 Task: Create a board button that creates a report in variable "Present day slavery" with all cards using pattern "Present day Slavery" group by list.
Action: Mouse pressed left at (519, 317)
Screenshot: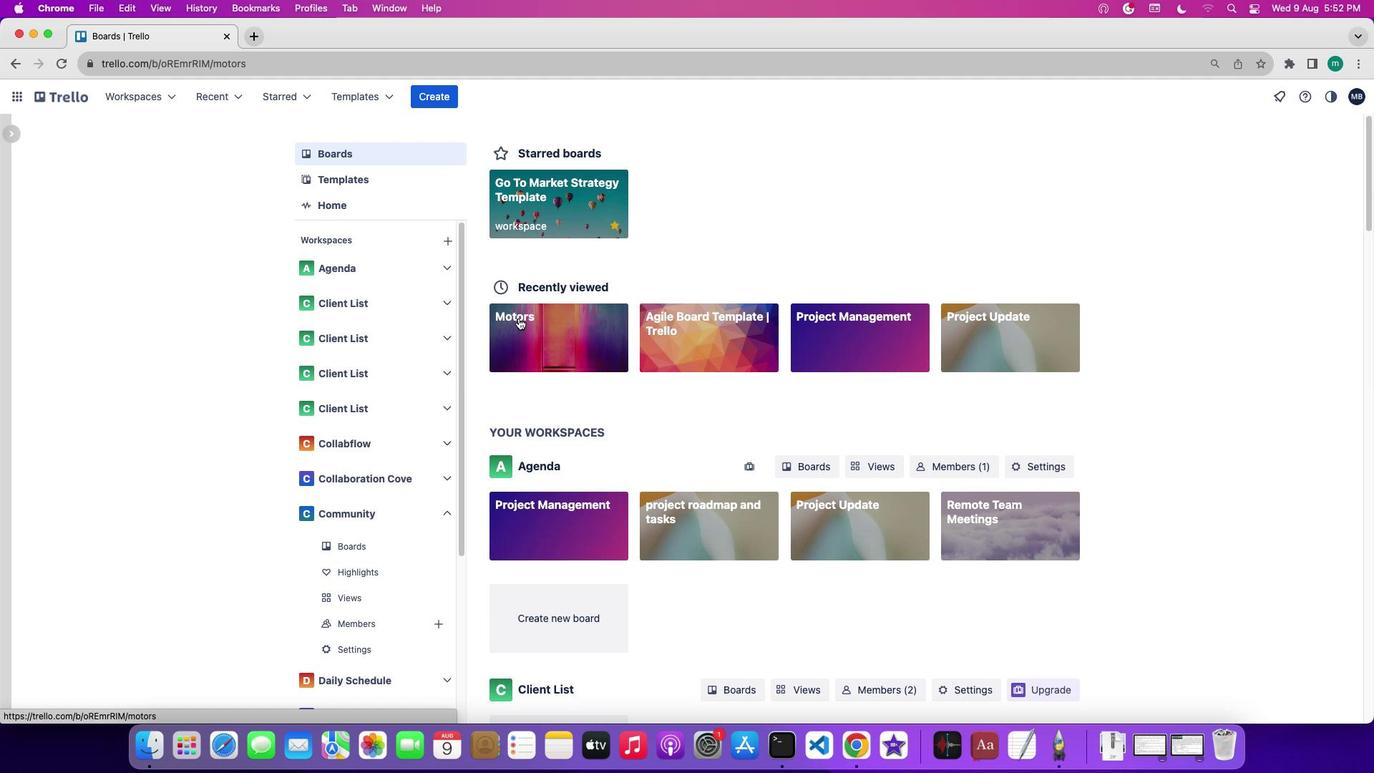 
Action: Mouse moved to (1259, 356)
Screenshot: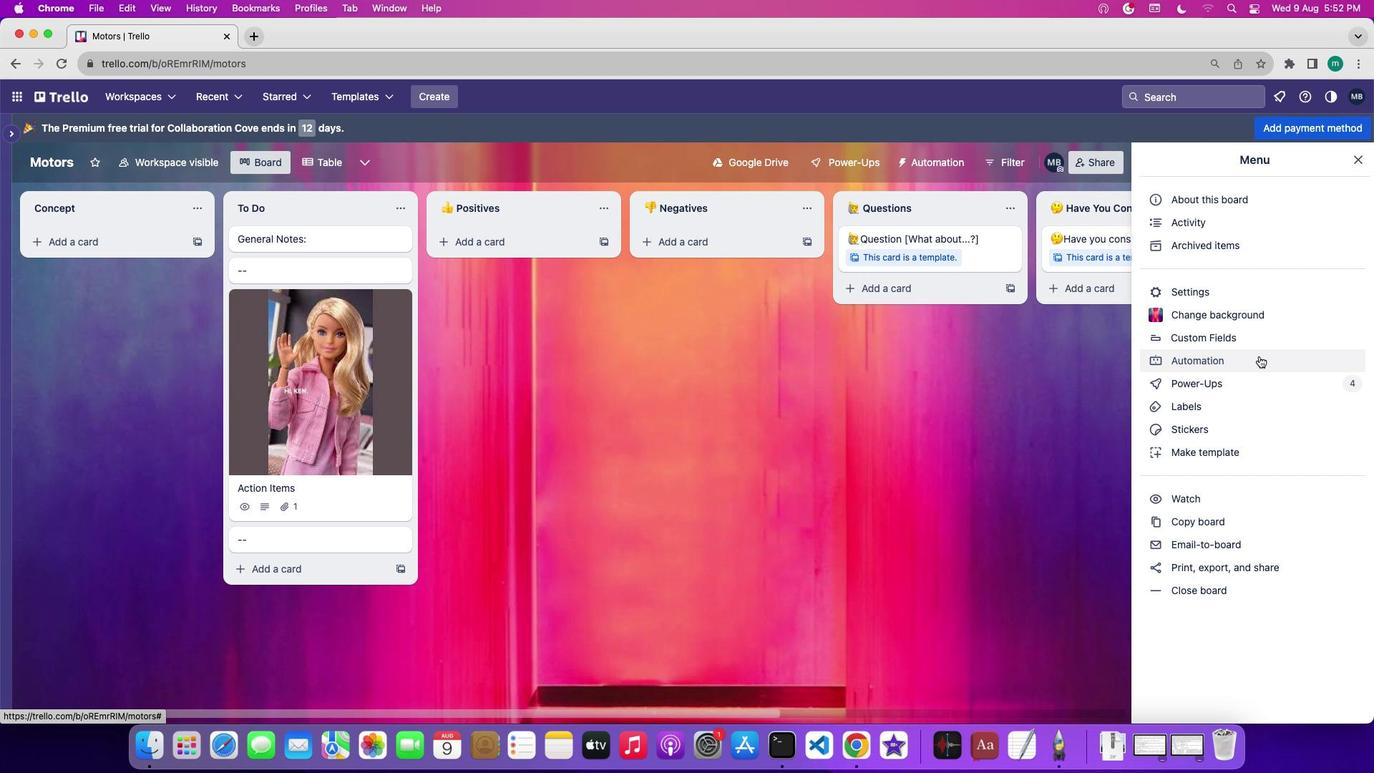 
Action: Mouse pressed left at (1259, 356)
Screenshot: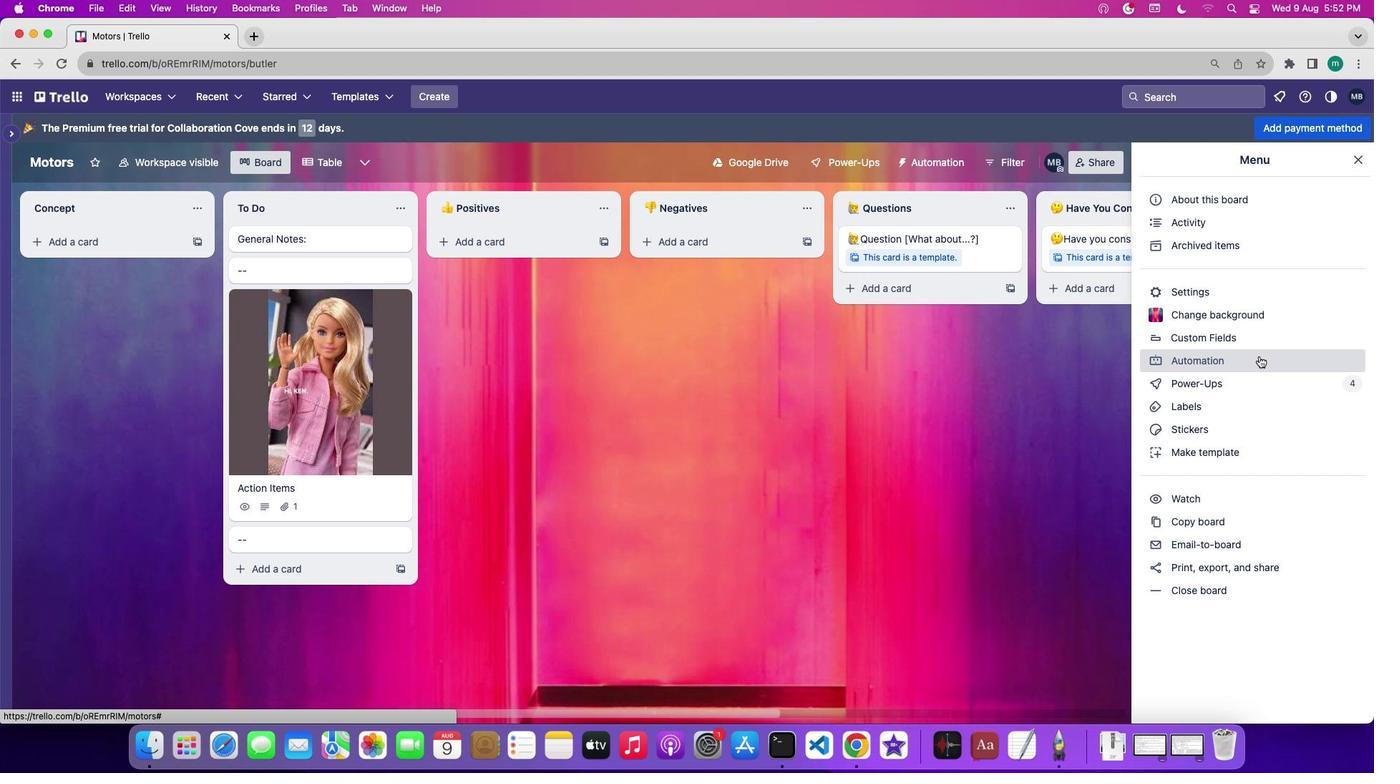 
Action: Mouse moved to (127, 425)
Screenshot: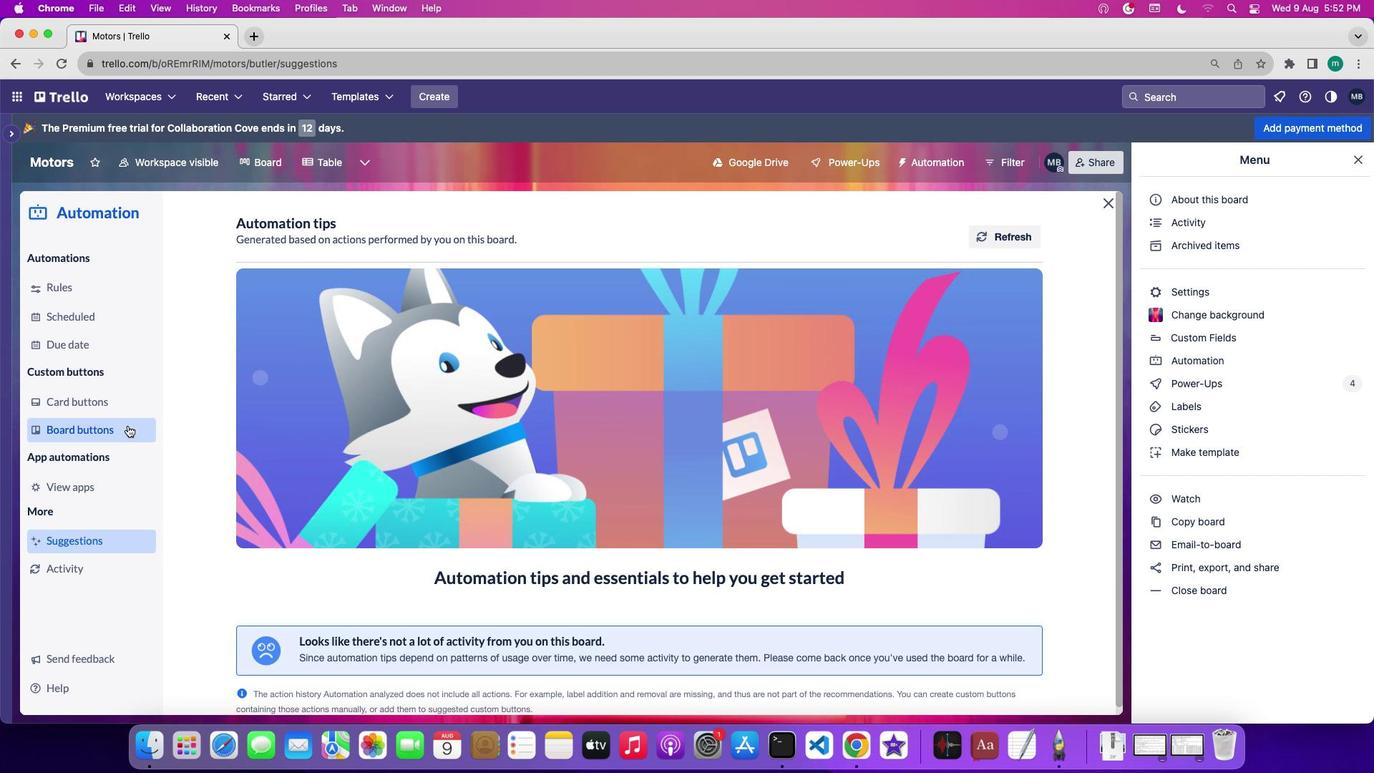 
Action: Mouse pressed left at (127, 425)
Screenshot: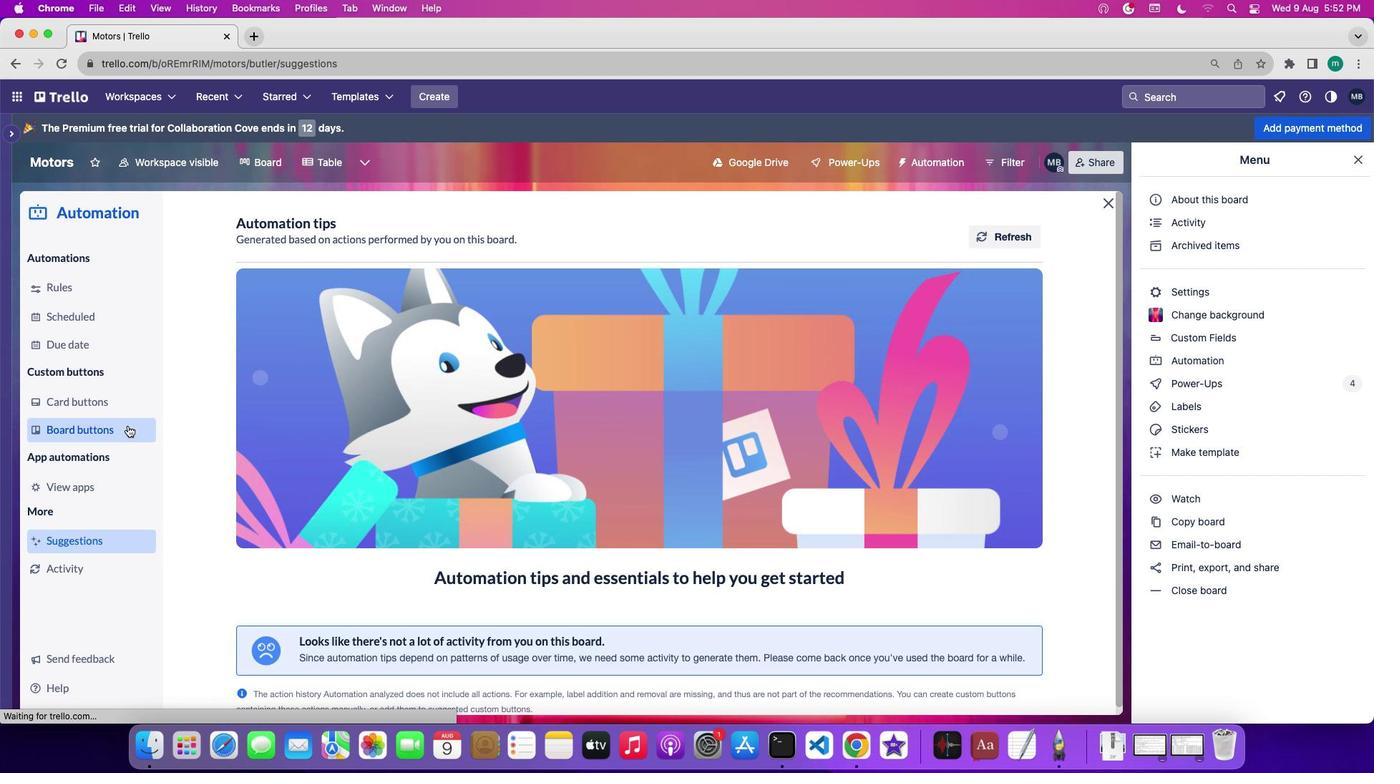
Action: Mouse moved to (317, 526)
Screenshot: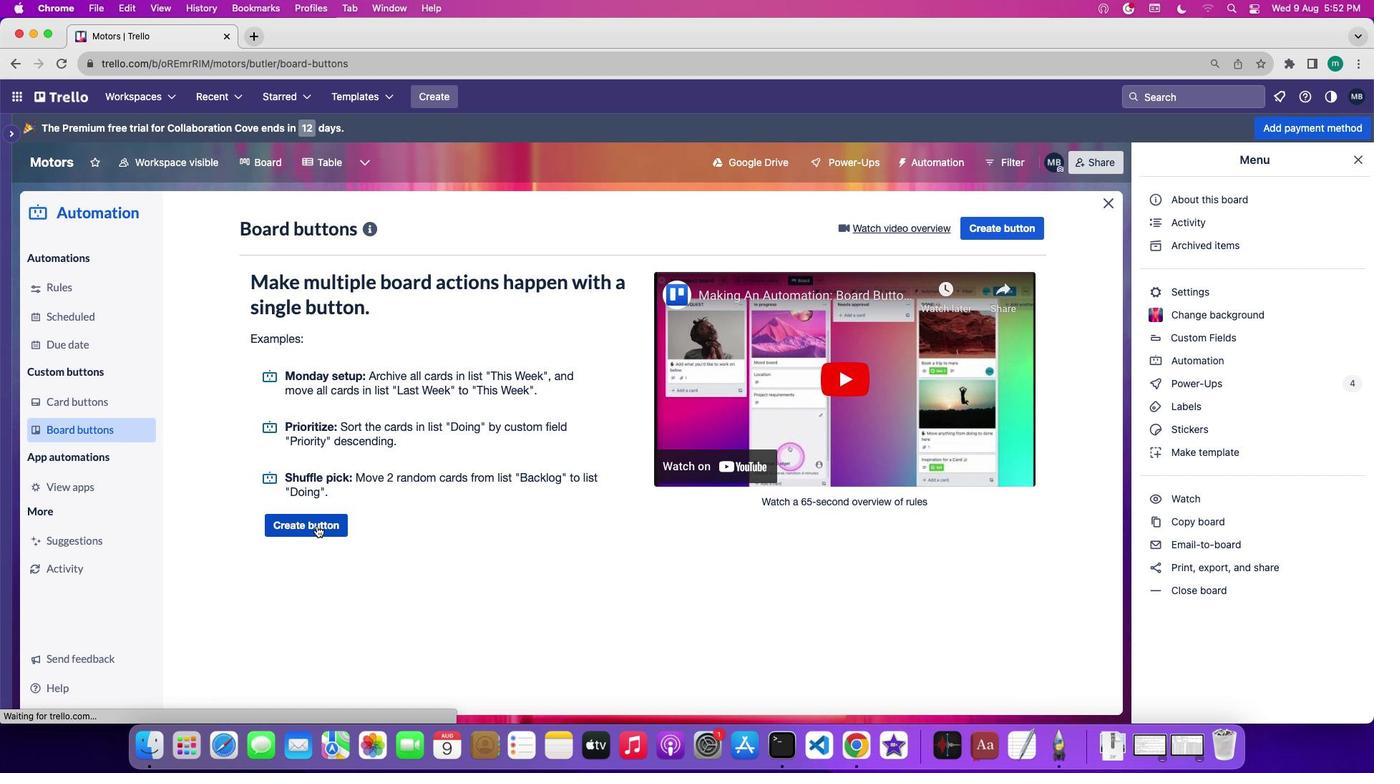 
Action: Mouse pressed left at (317, 526)
Screenshot: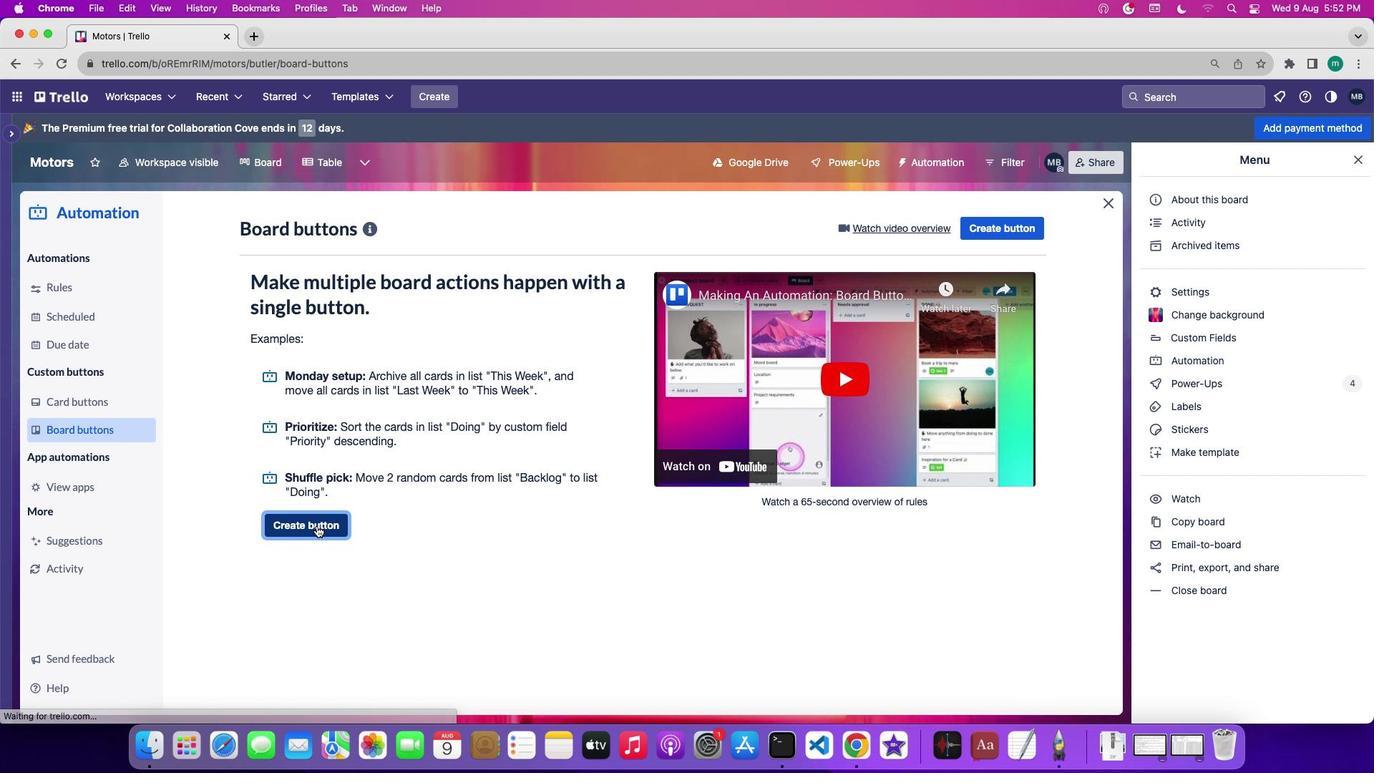 
Action: Mouse moved to (704, 416)
Screenshot: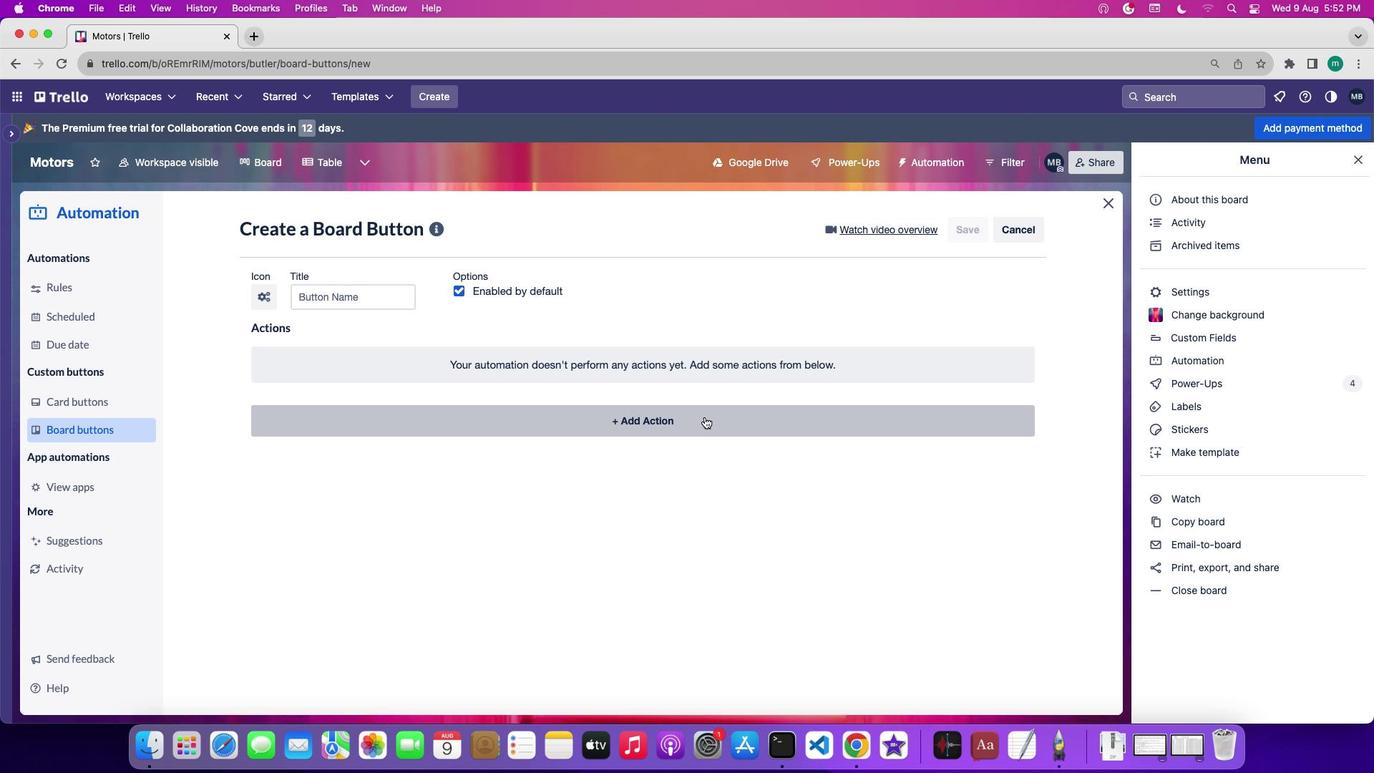 
Action: Mouse pressed left at (704, 416)
Screenshot: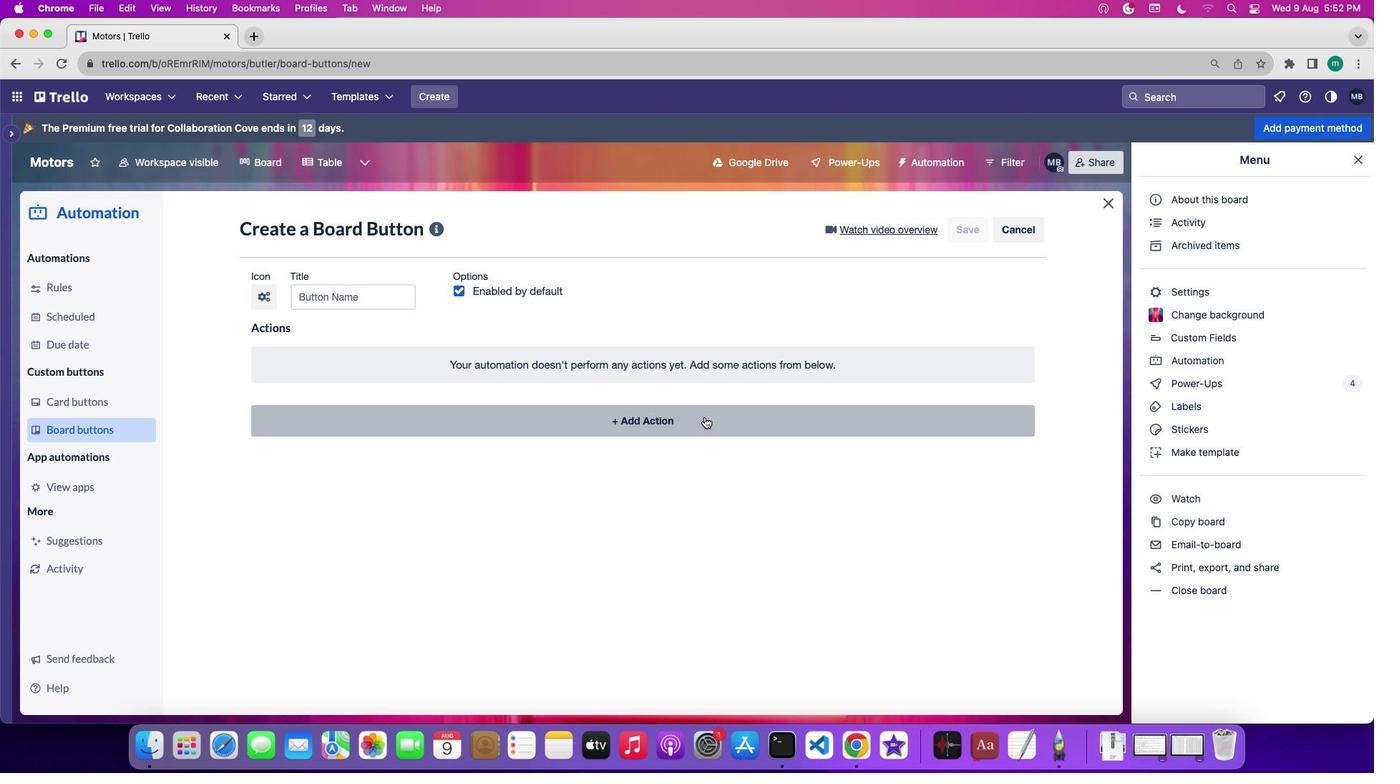 
Action: Mouse moved to (476, 461)
Screenshot: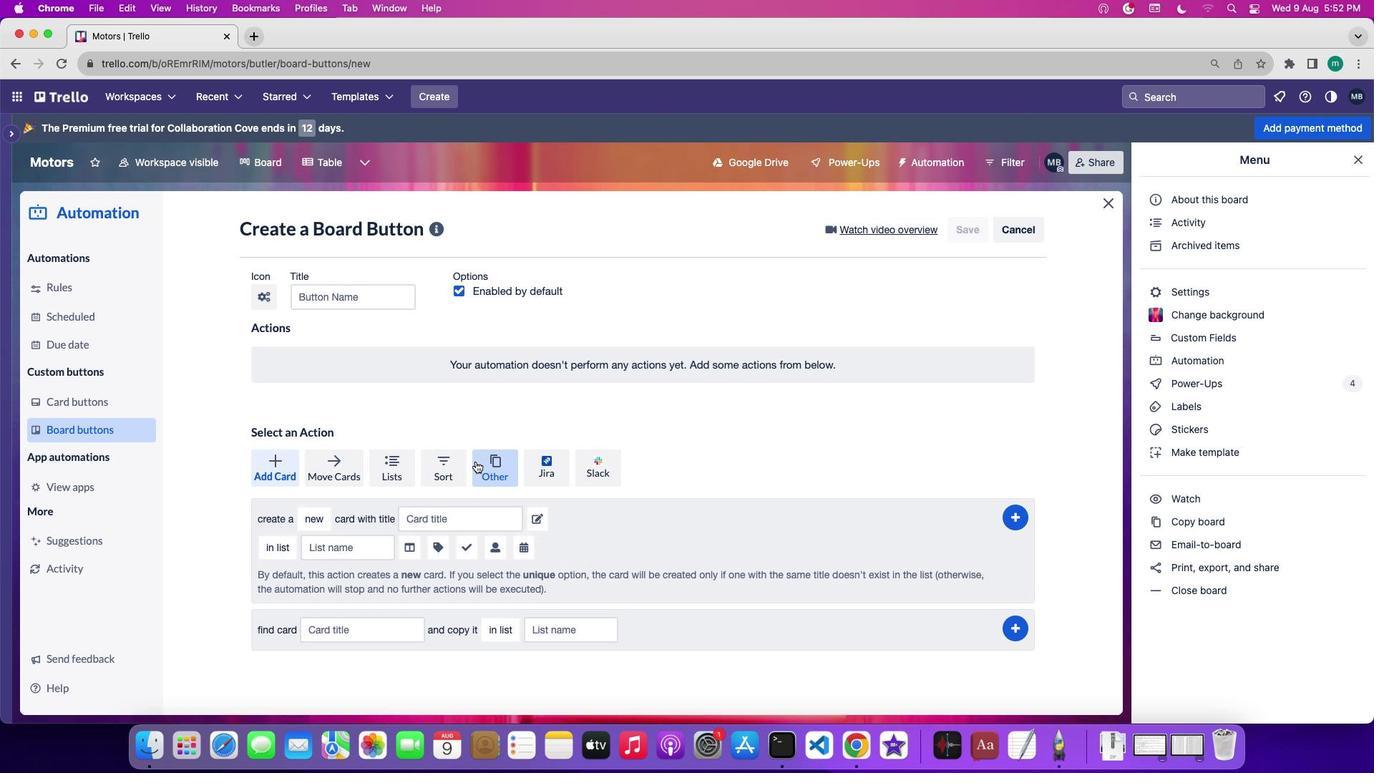 
Action: Mouse pressed left at (476, 461)
Screenshot: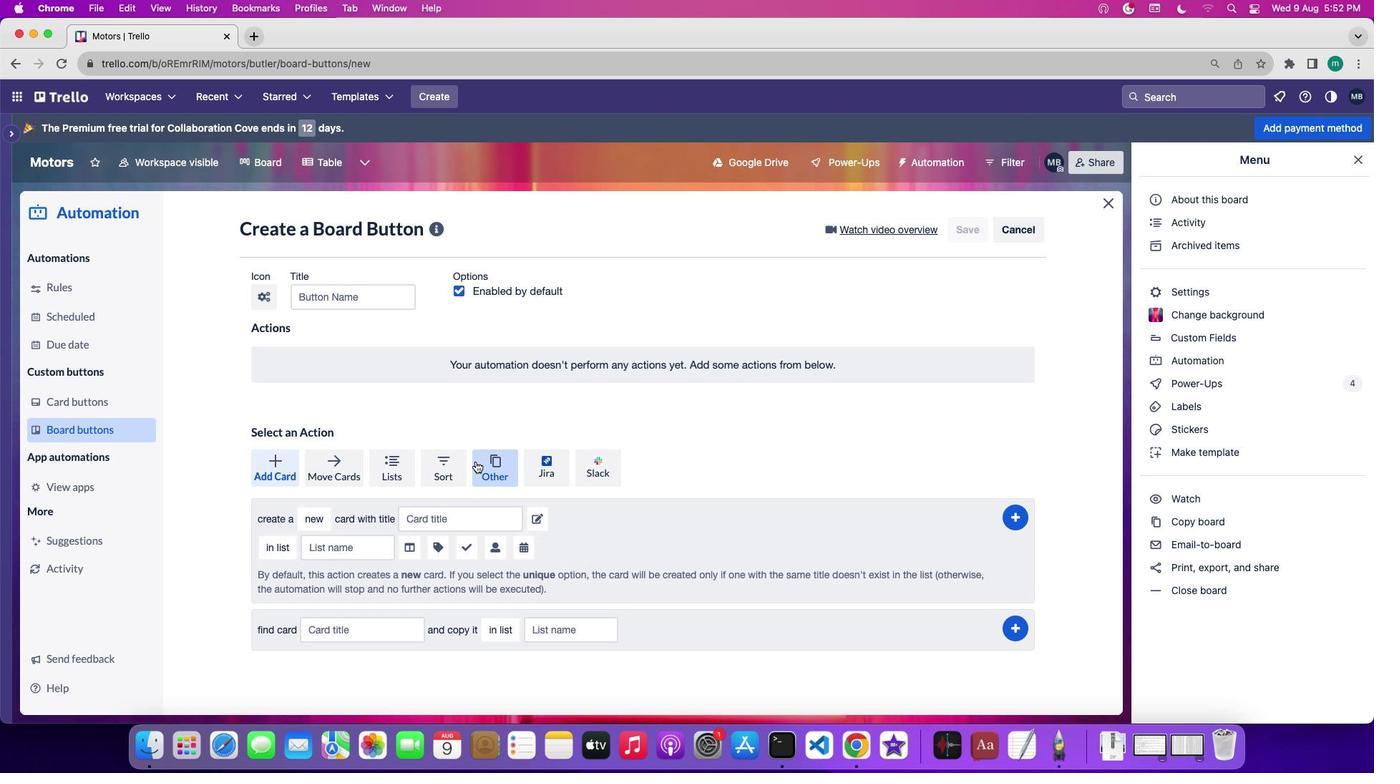 
Action: Mouse moved to (531, 477)
Screenshot: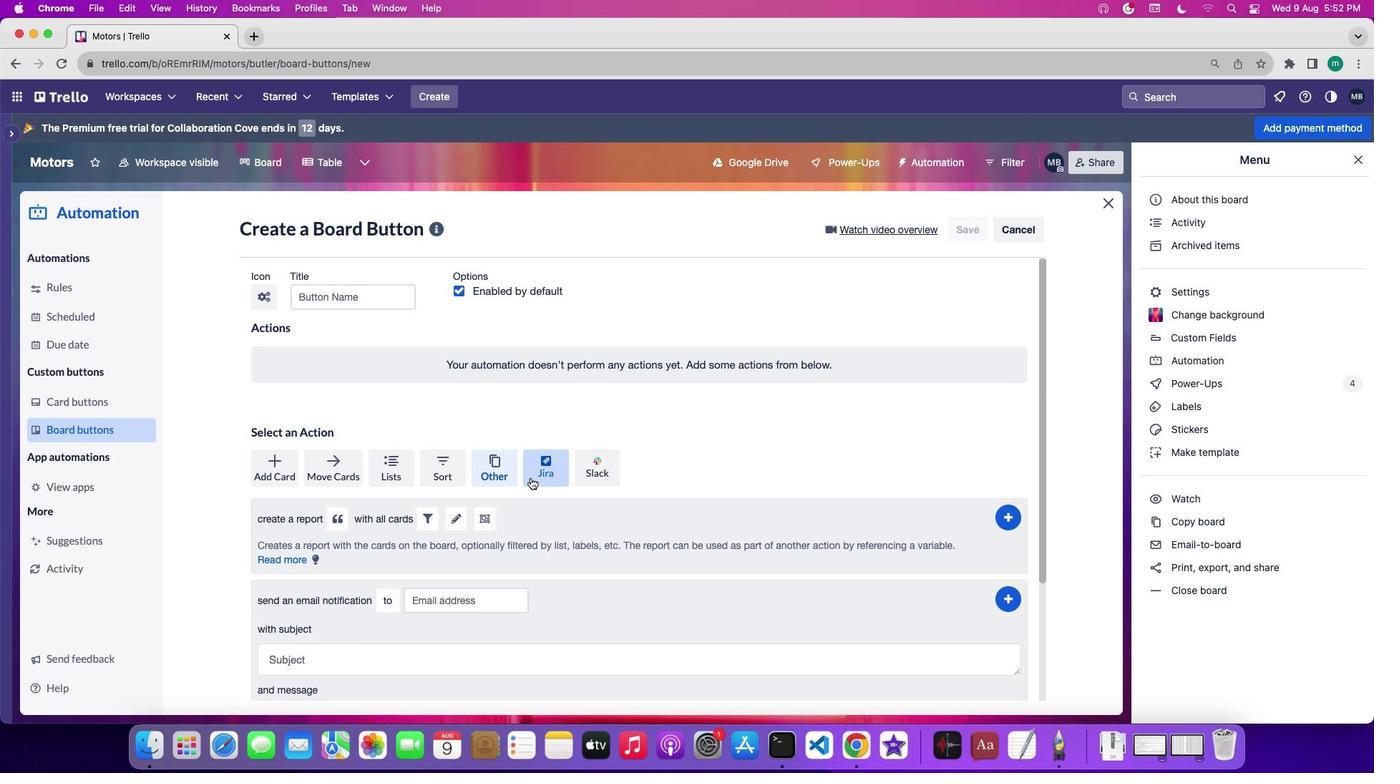 
Action: Mouse scrolled (531, 477) with delta (0, 0)
Screenshot: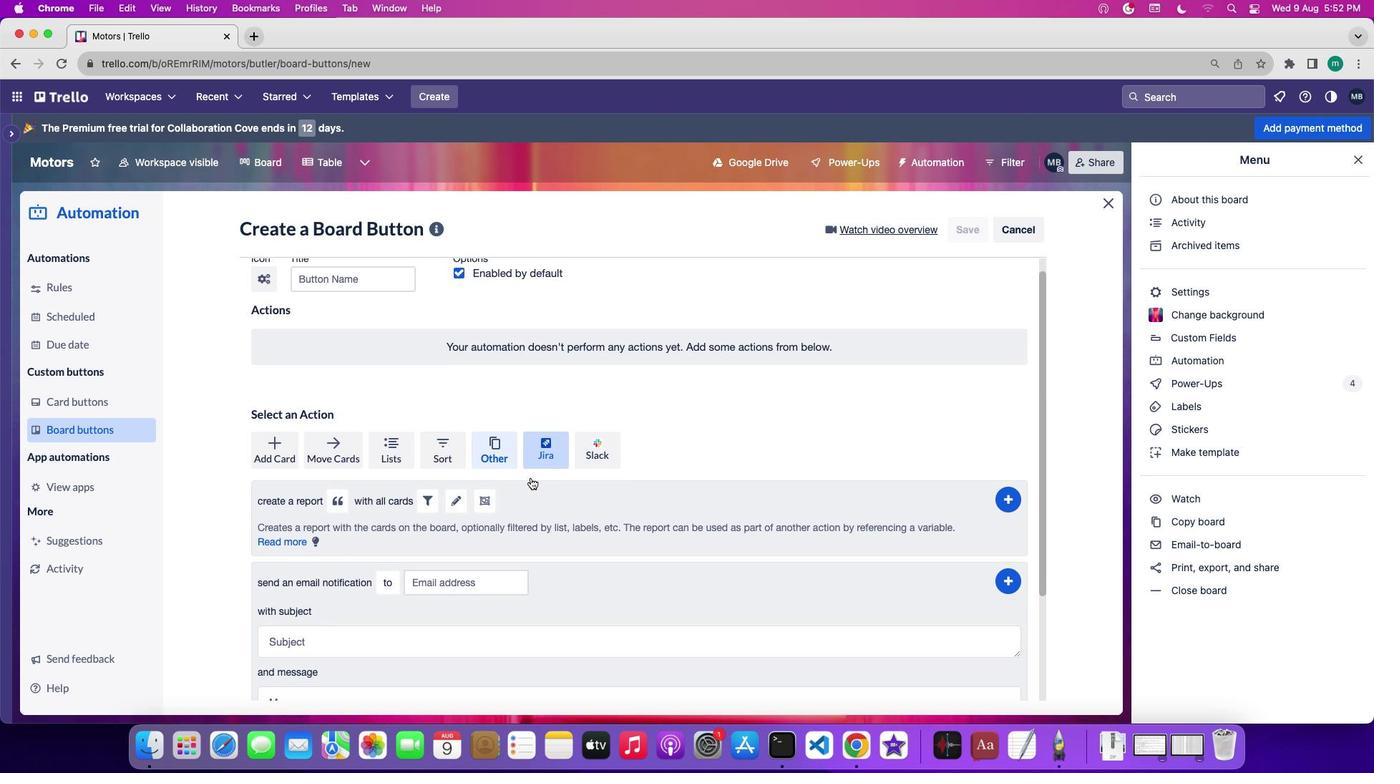 
Action: Mouse scrolled (531, 477) with delta (0, 0)
Screenshot: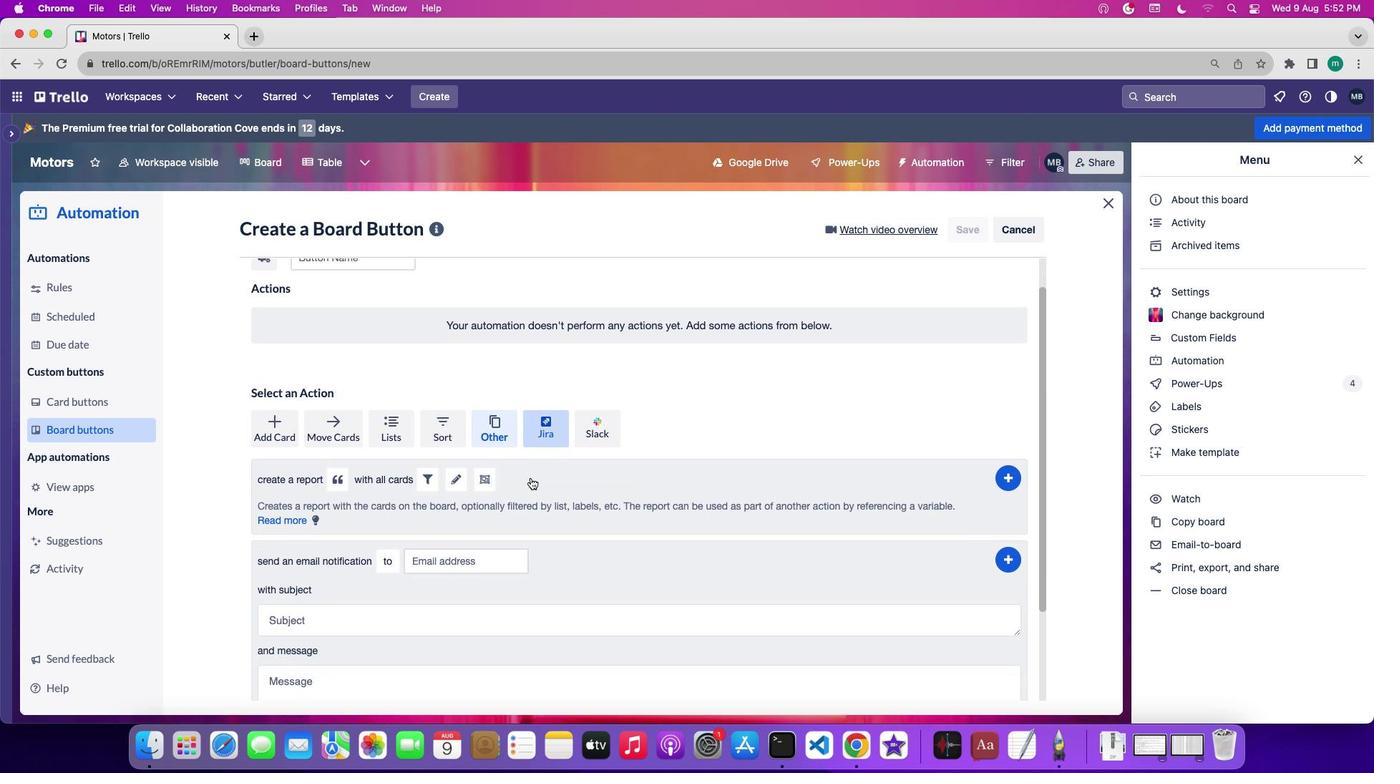 
Action: Mouse scrolled (531, 477) with delta (0, -1)
Screenshot: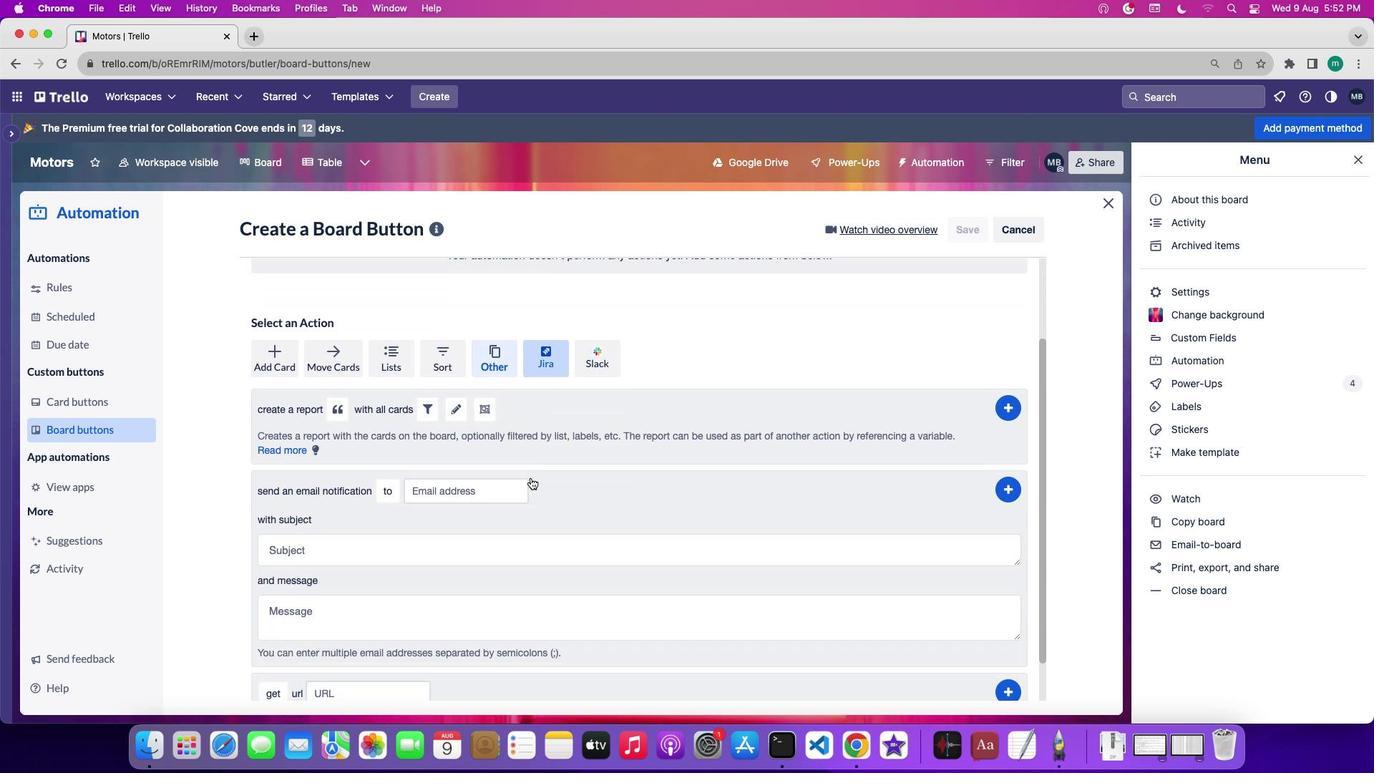 
Action: Mouse scrolled (531, 477) with delta (0, -2)
Screenshot: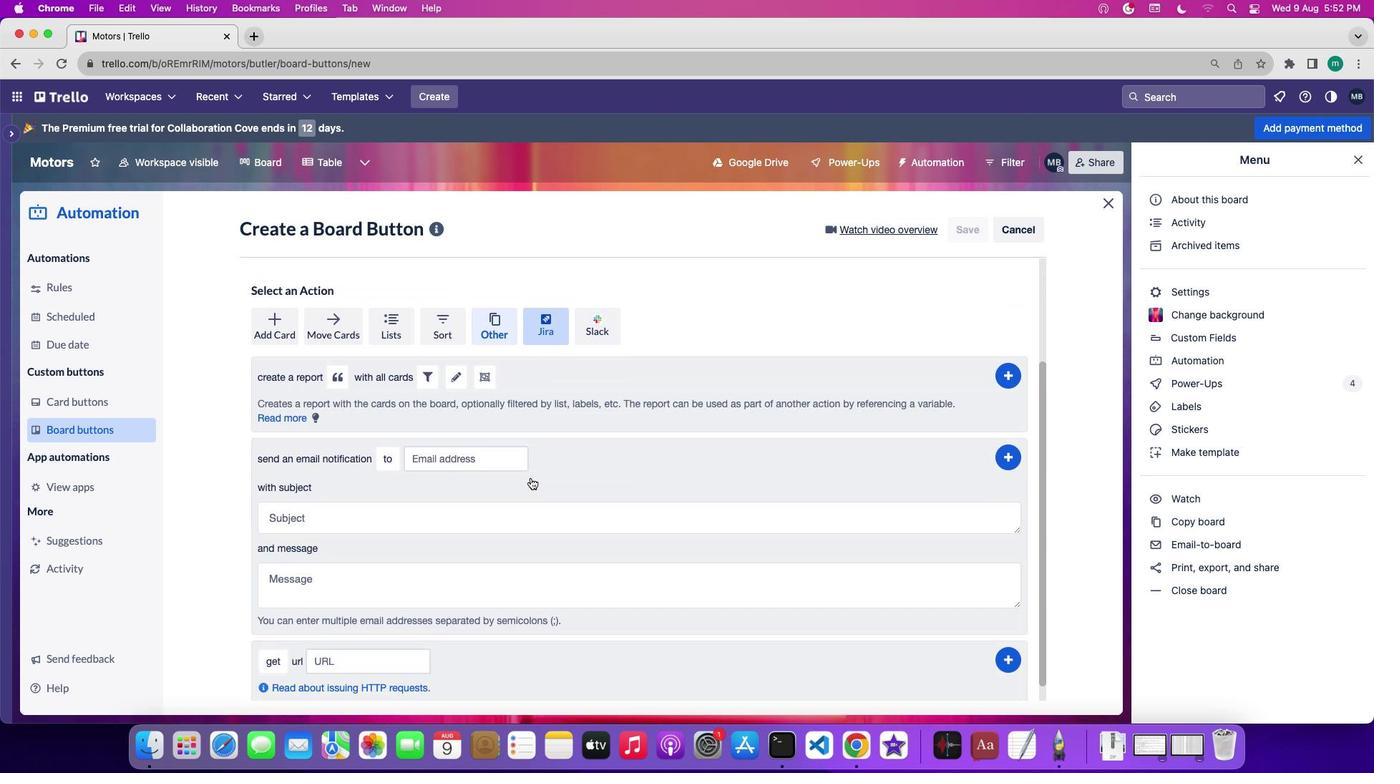 
Action: Mouse moved to (344, 367)
Screenshot: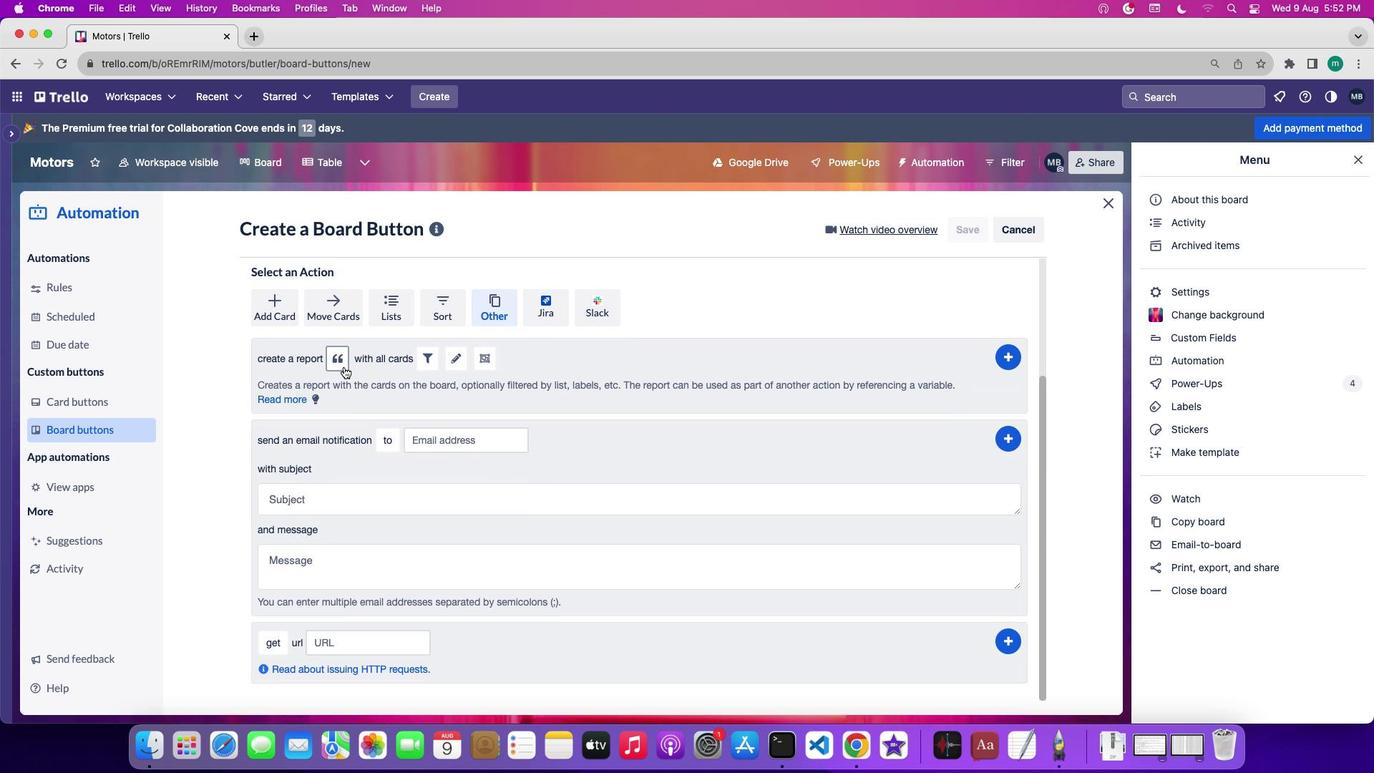 
Action: Mouse pressed left at (344, 367)
Screenshot: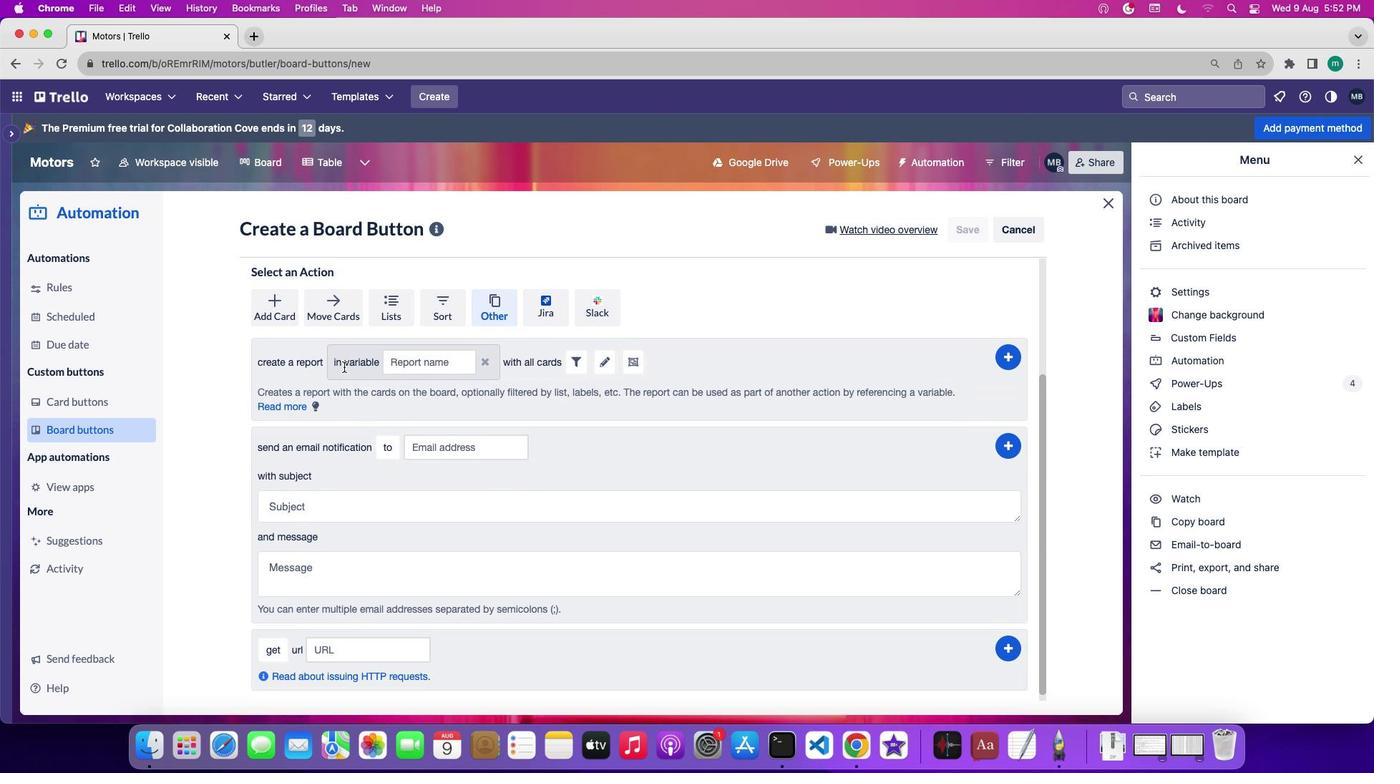 
Action: Mouse moved to (443, 365)
Screenshot: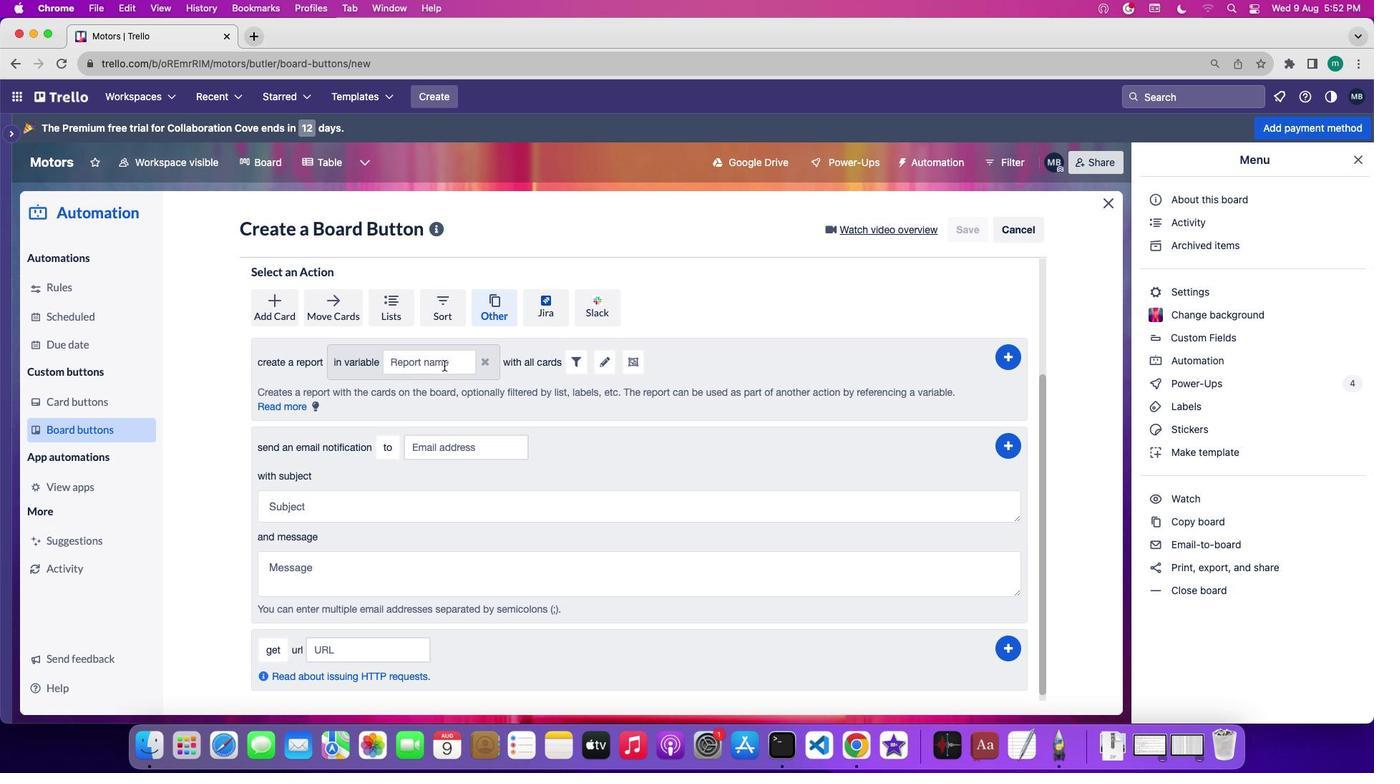 
Action: Mouse pressed left at (443, 365)
Screenshot: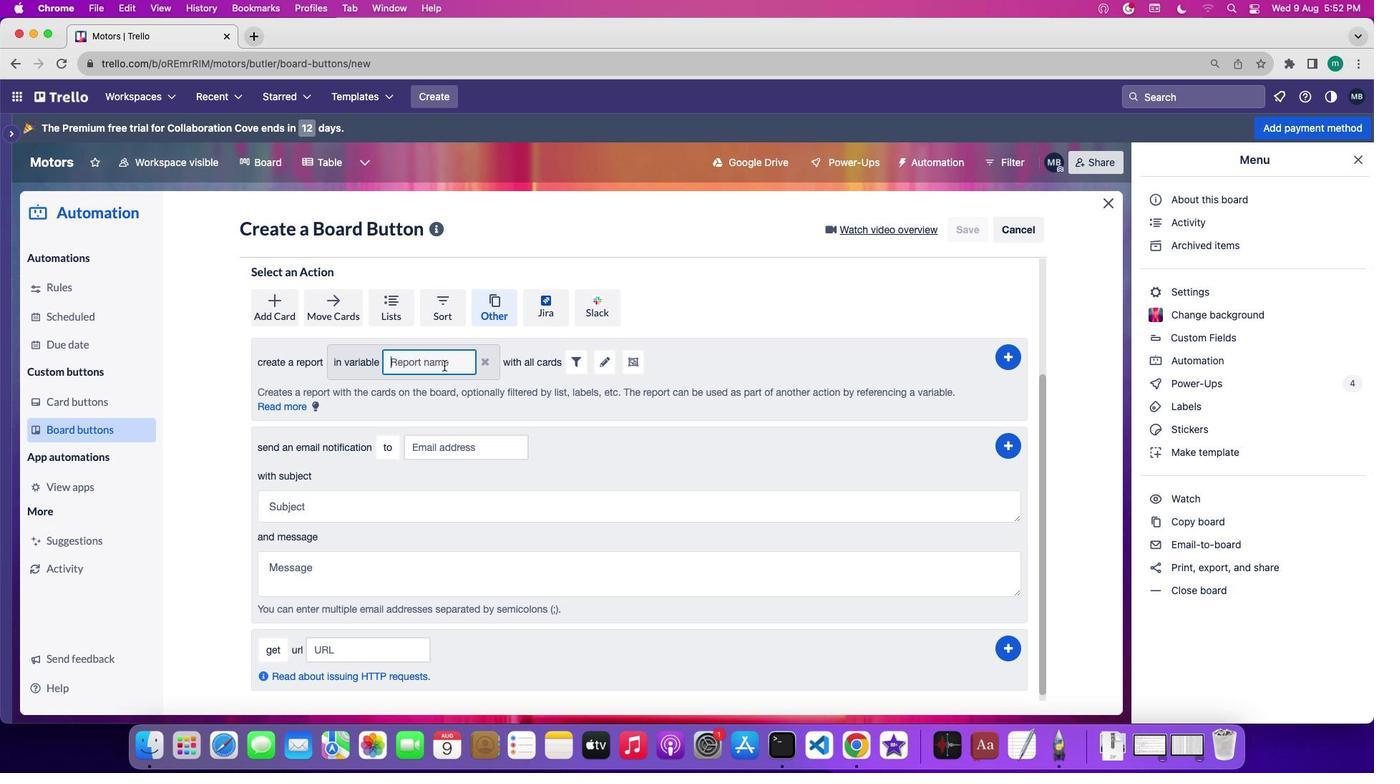 
Action: Key pressed Key.shift'P''r''e''s''e''n''t'Key.space'd''a''y'Key.space's''l''a''v''e''r''y'
Screenshot: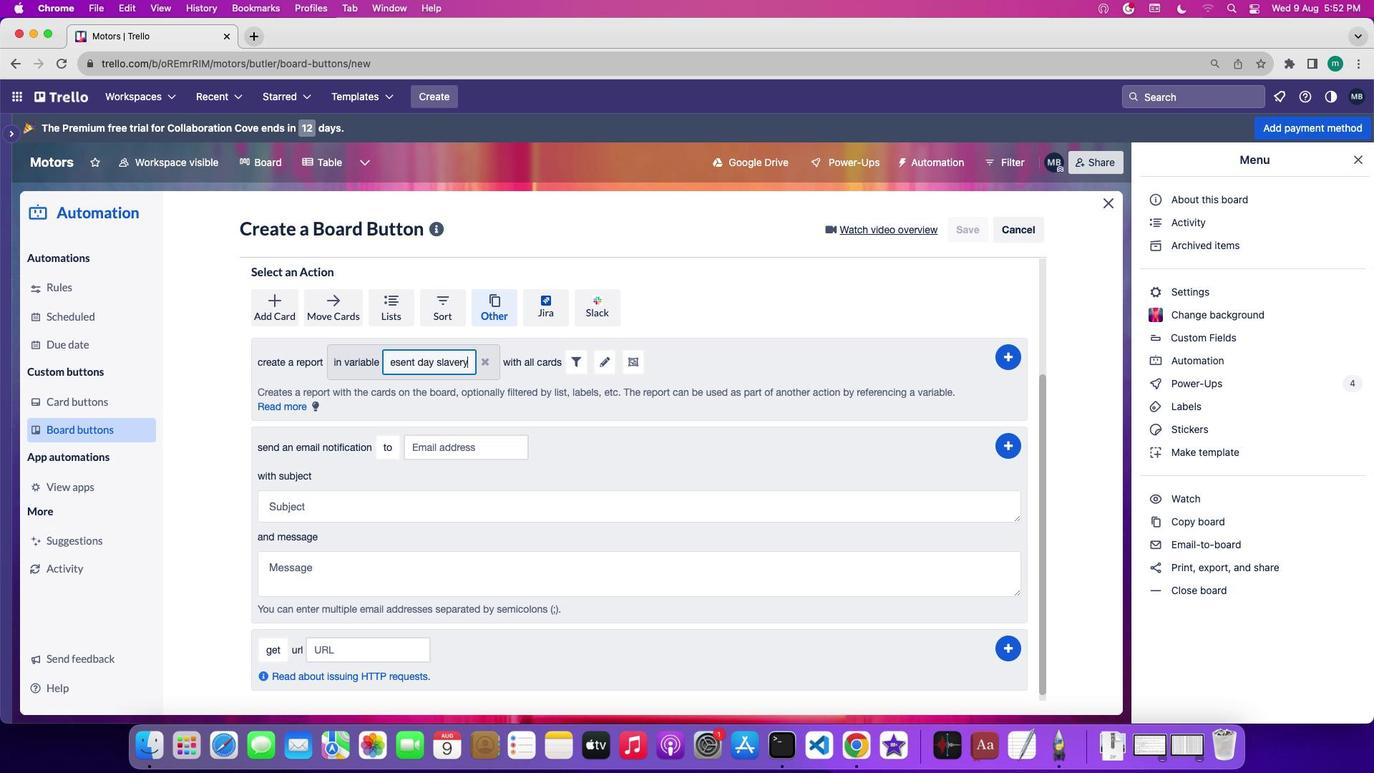 
Action: Mouse moved to (610, 358)
Screenshot: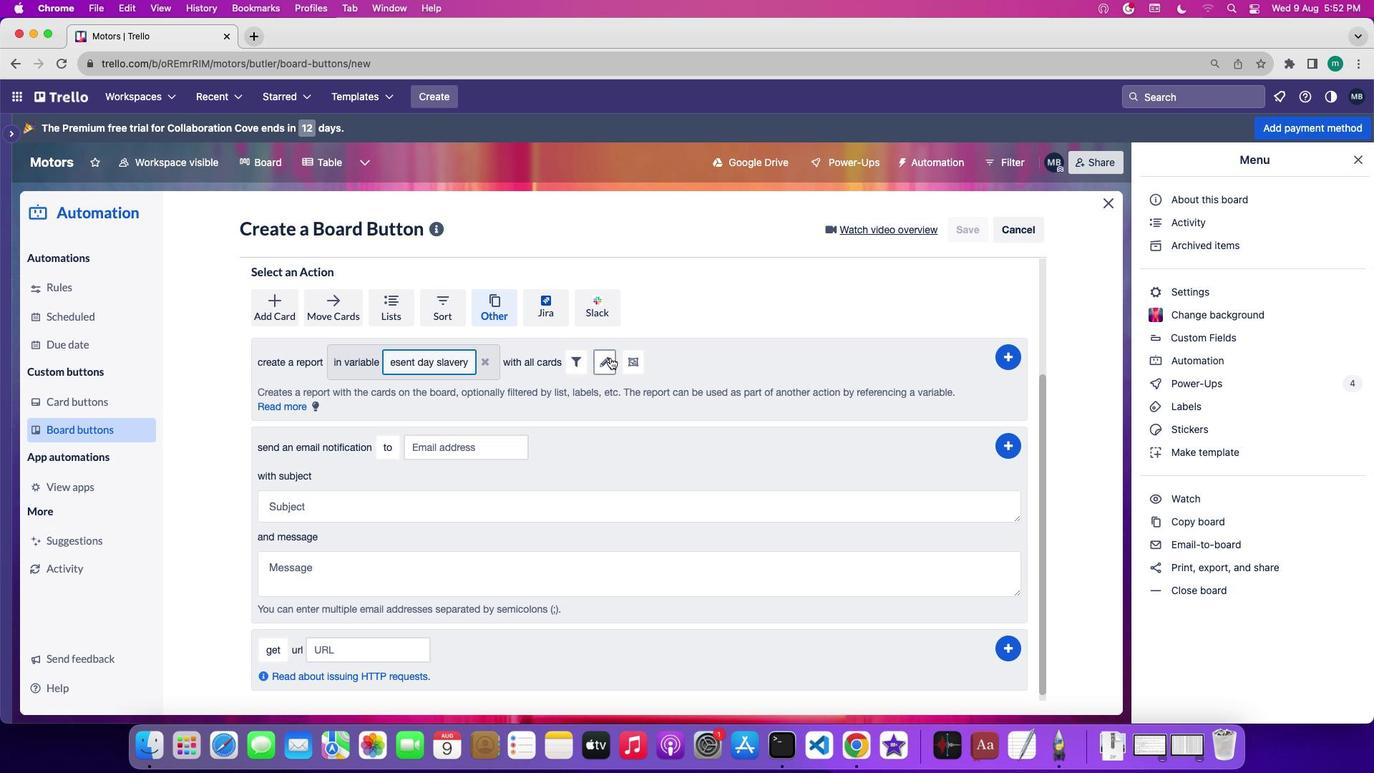 
Action: Mouse pressed left at (610, 358)
Screenshot: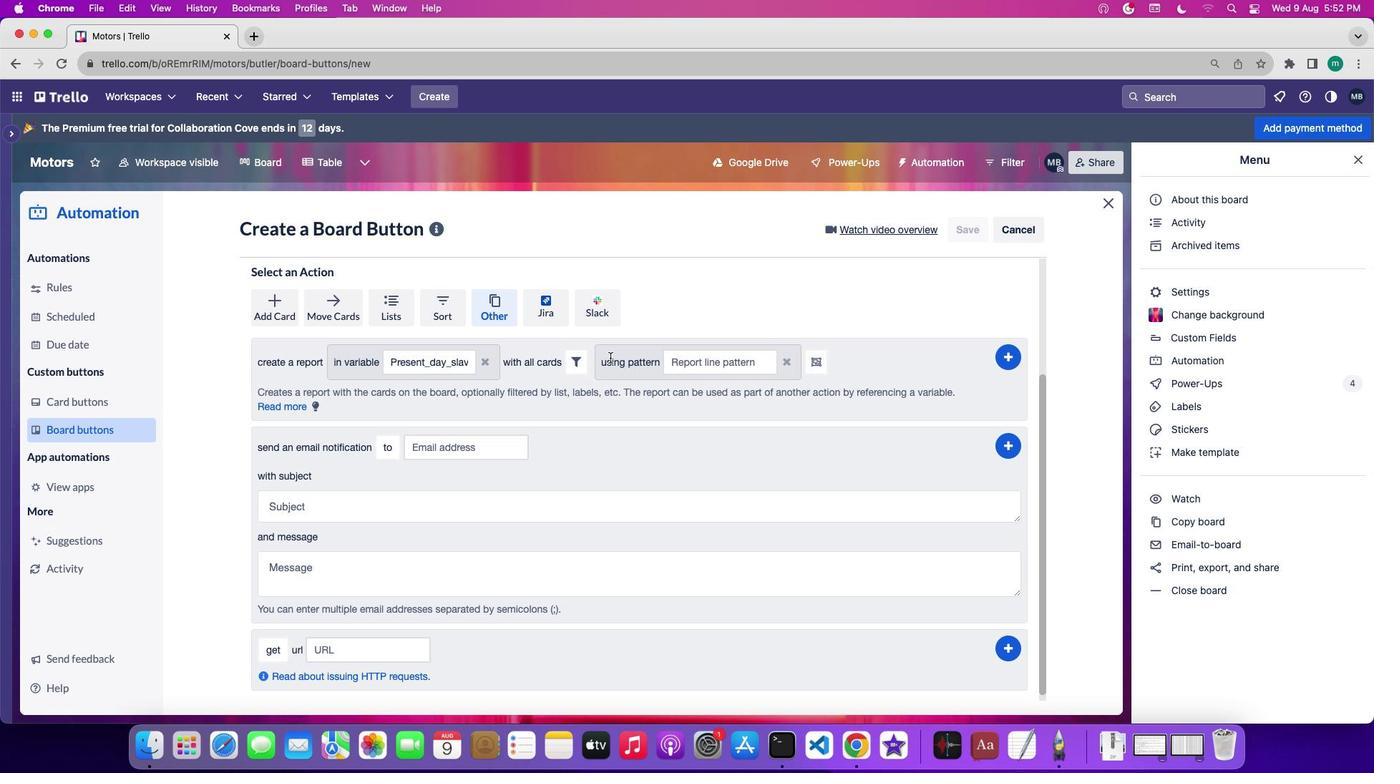 
Action: Mouse moved to (711, 363)
Screenshot: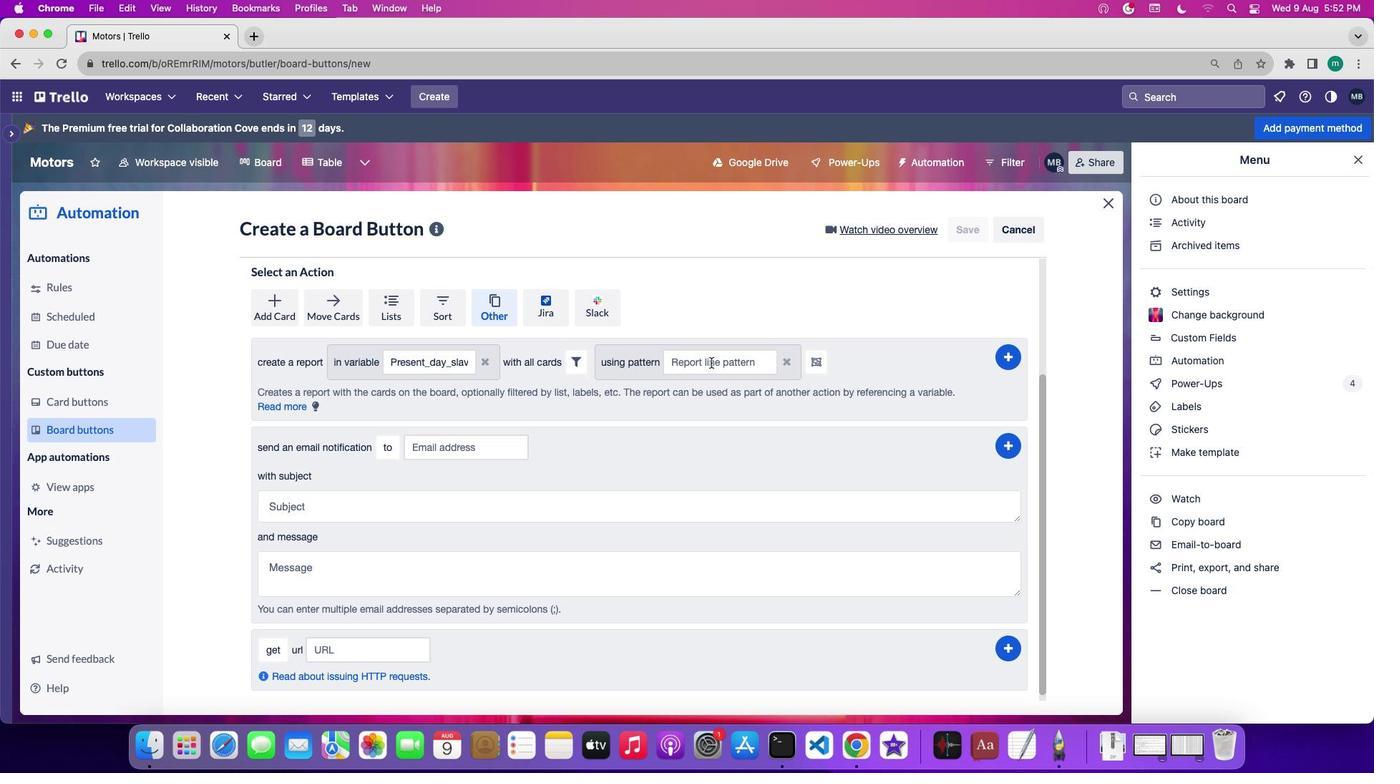 
Action: Mouse pressed left at (711, 363)
Screenshot: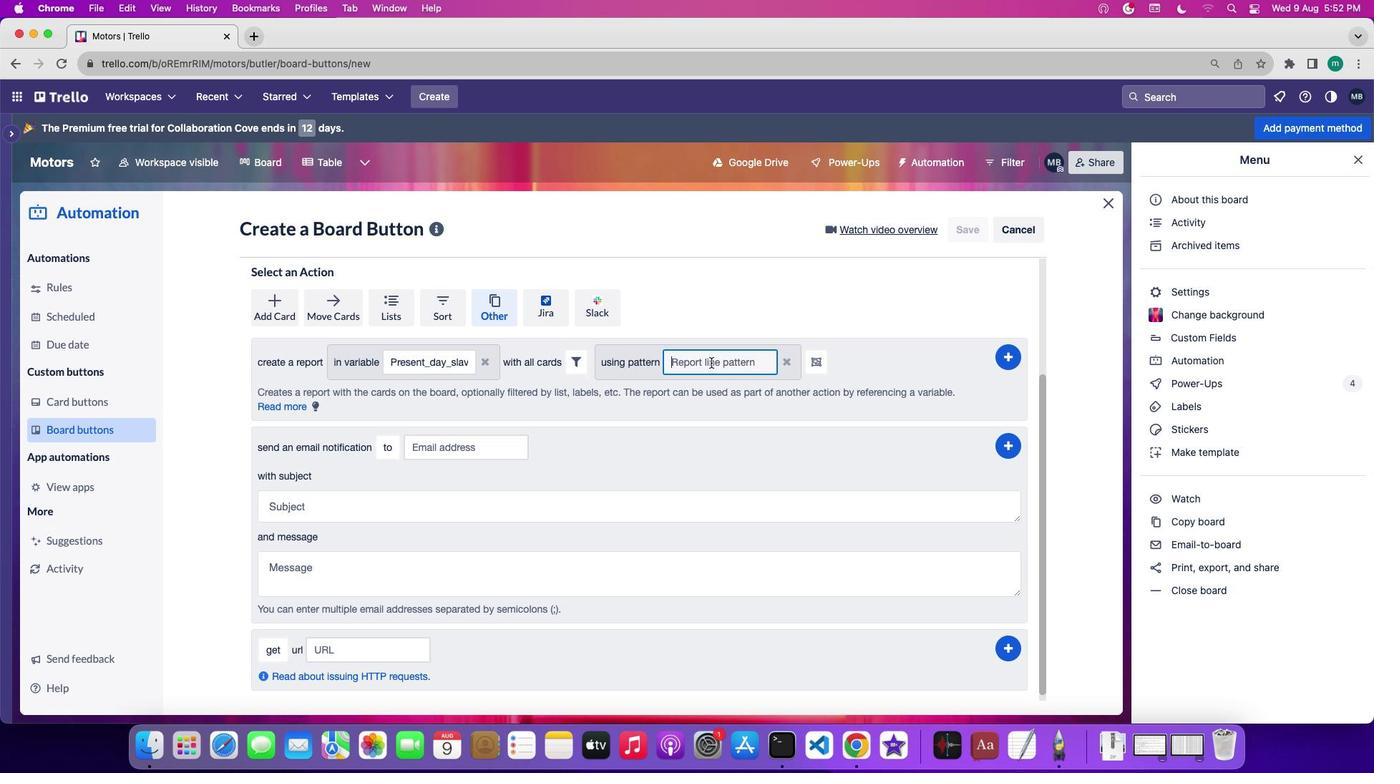 
Action: Key pressed Key.shift'P''r''e''s''e''n''t'Key.space'd''a''y'Key.spaceKey.shift'S''l''a''v''e''r''y'
Screenshot: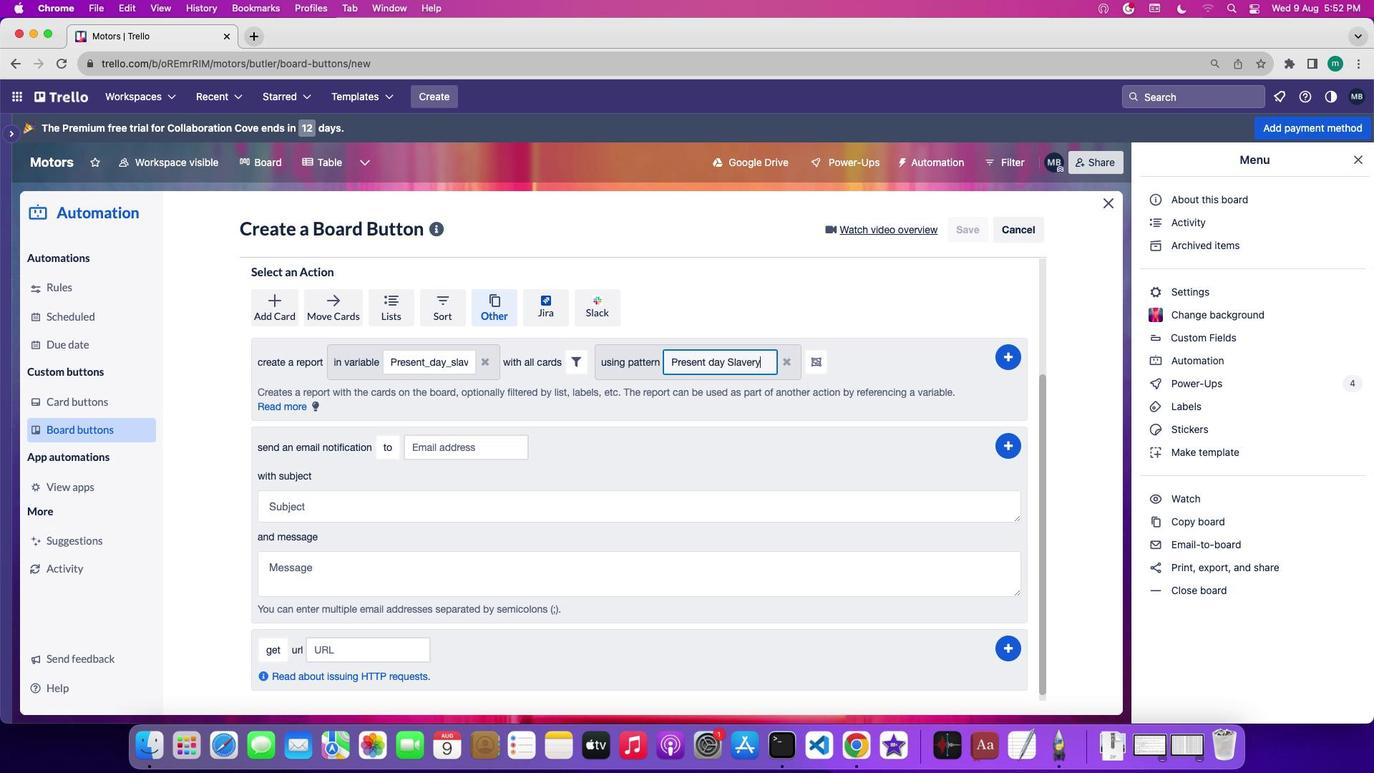 
Action: Mouse moved to (809, 363)
Screenshot: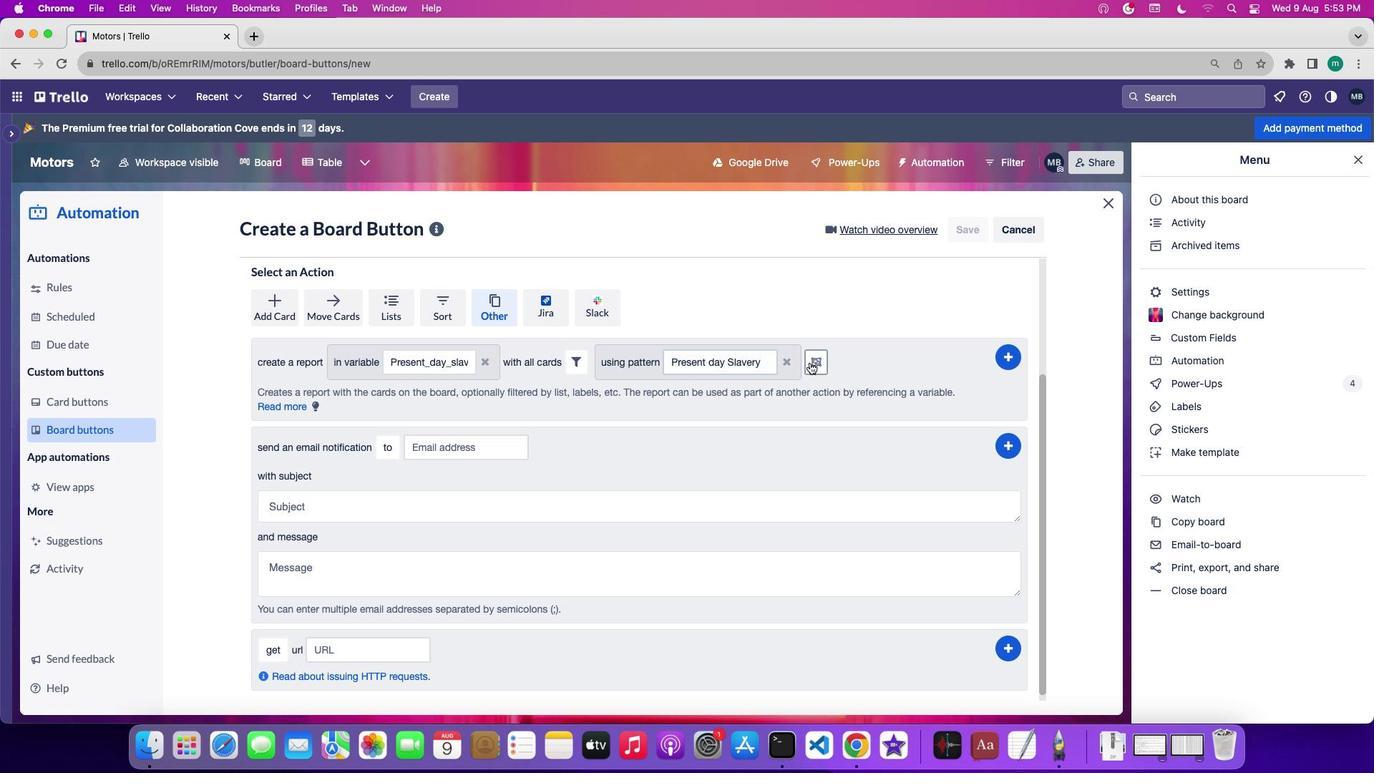 
Action: Mouse pressed left at (809, 363)
Screenshot: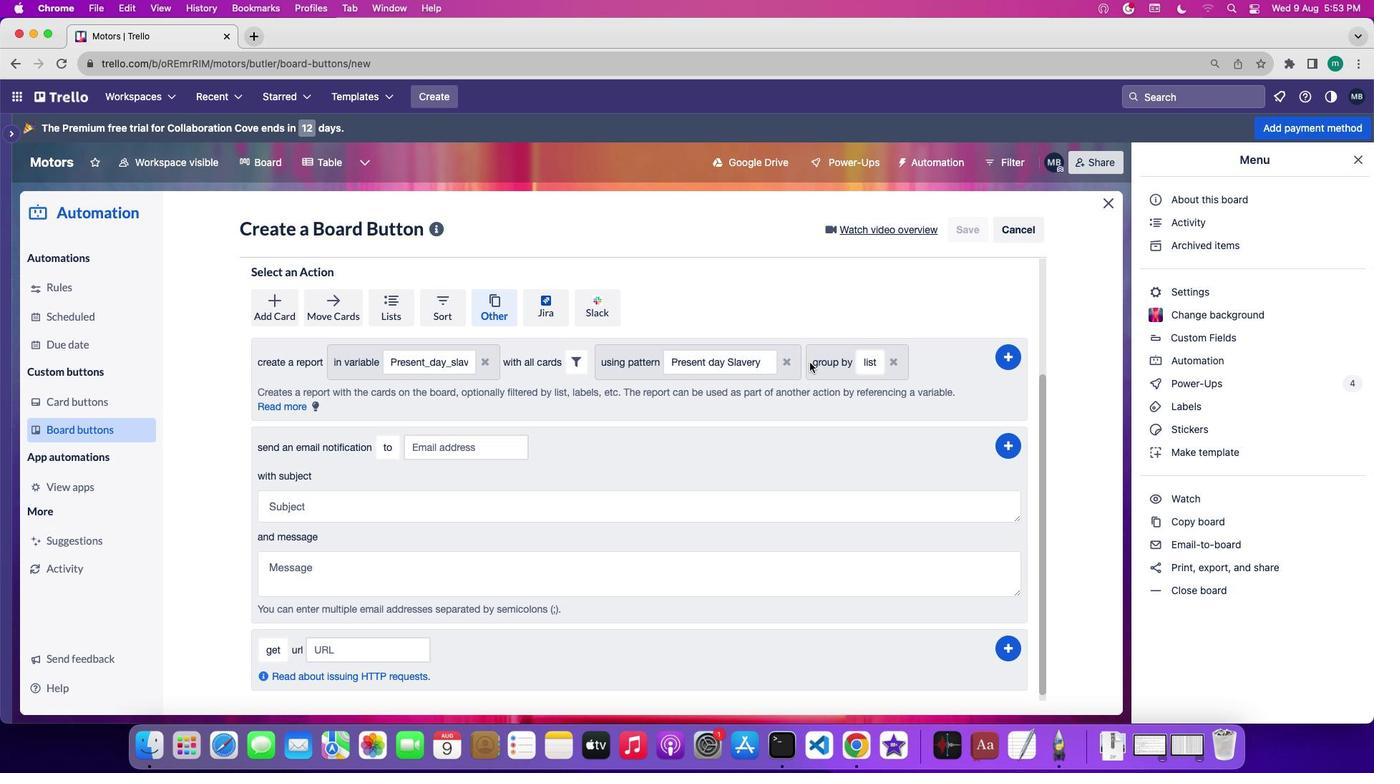 
Action: Mouse moved to (876, 388)
Screenshot: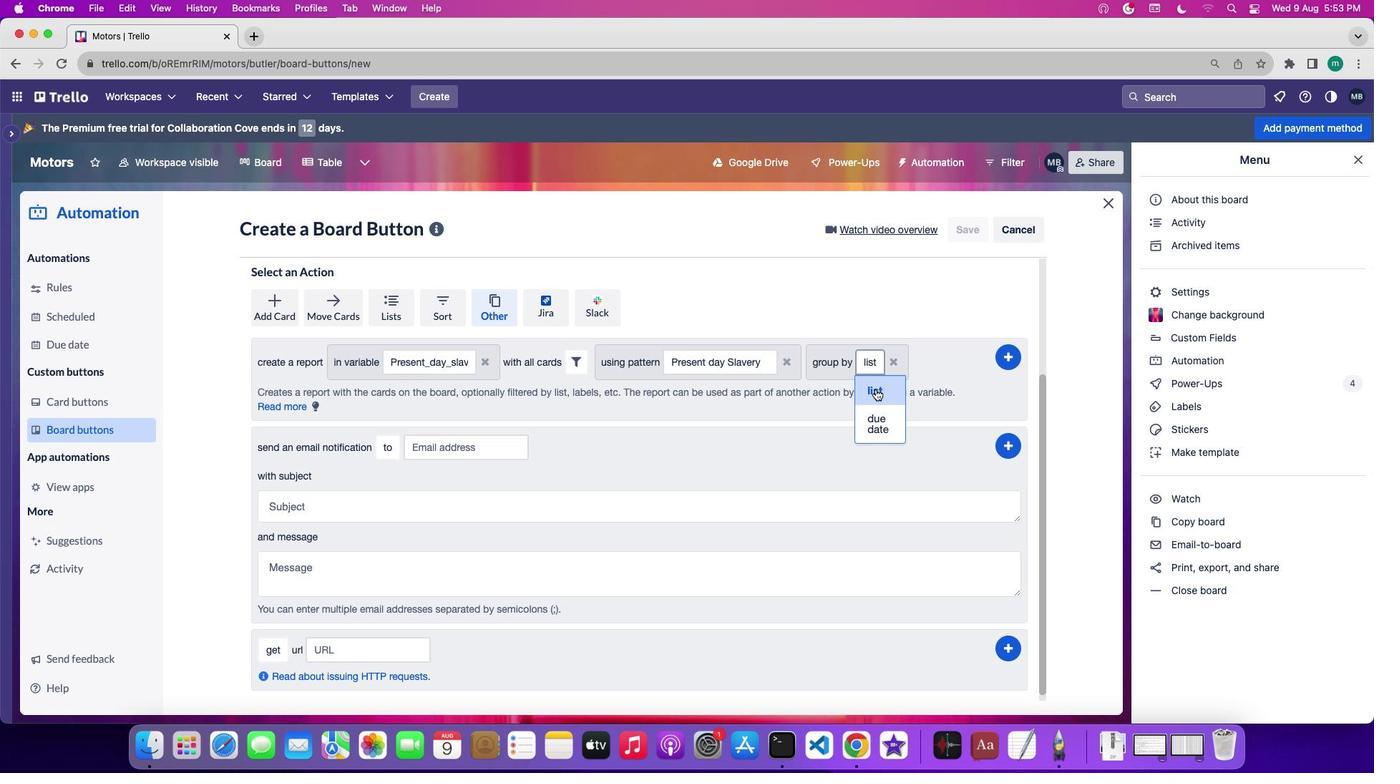 
Action: Mouse pressed left at (876, 388)
Screenshot: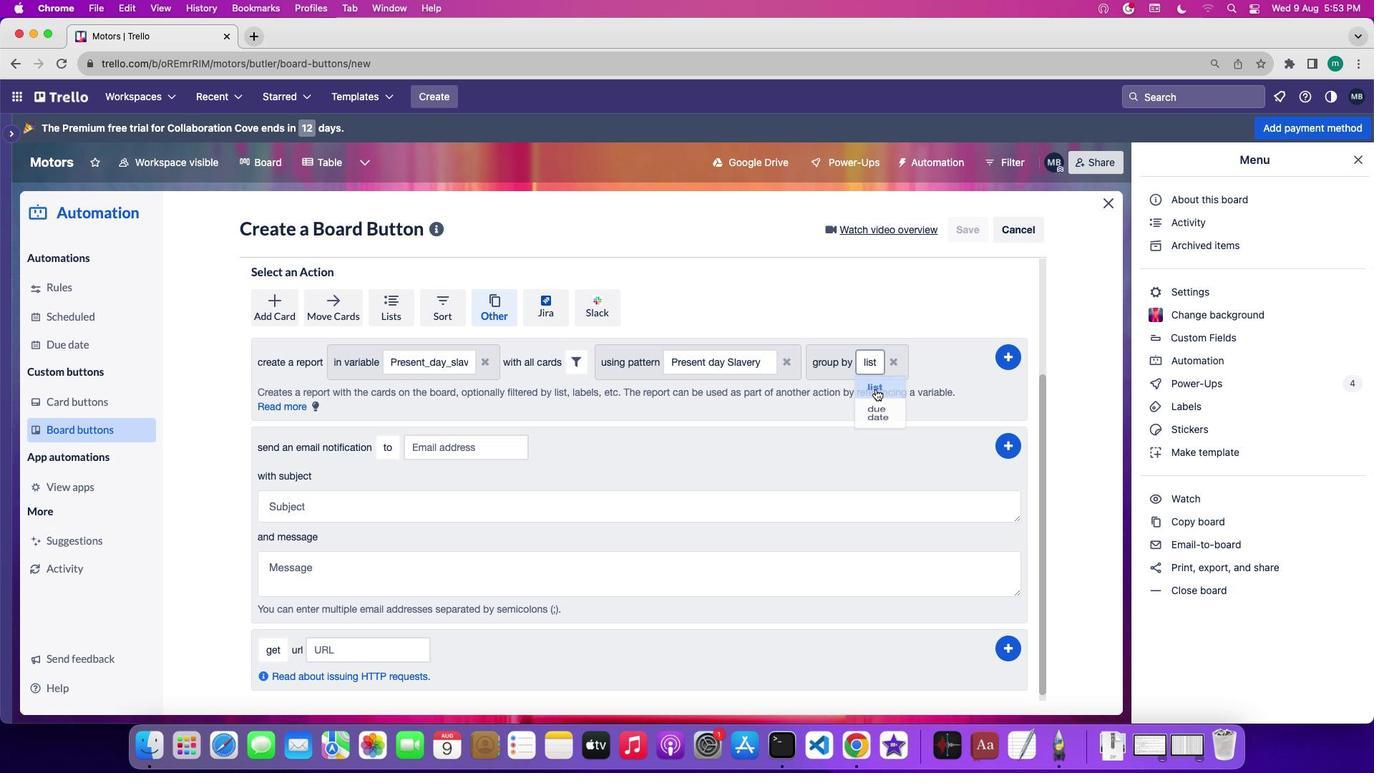 
Action: Mouse moved to (1009, 357)
Screenshot: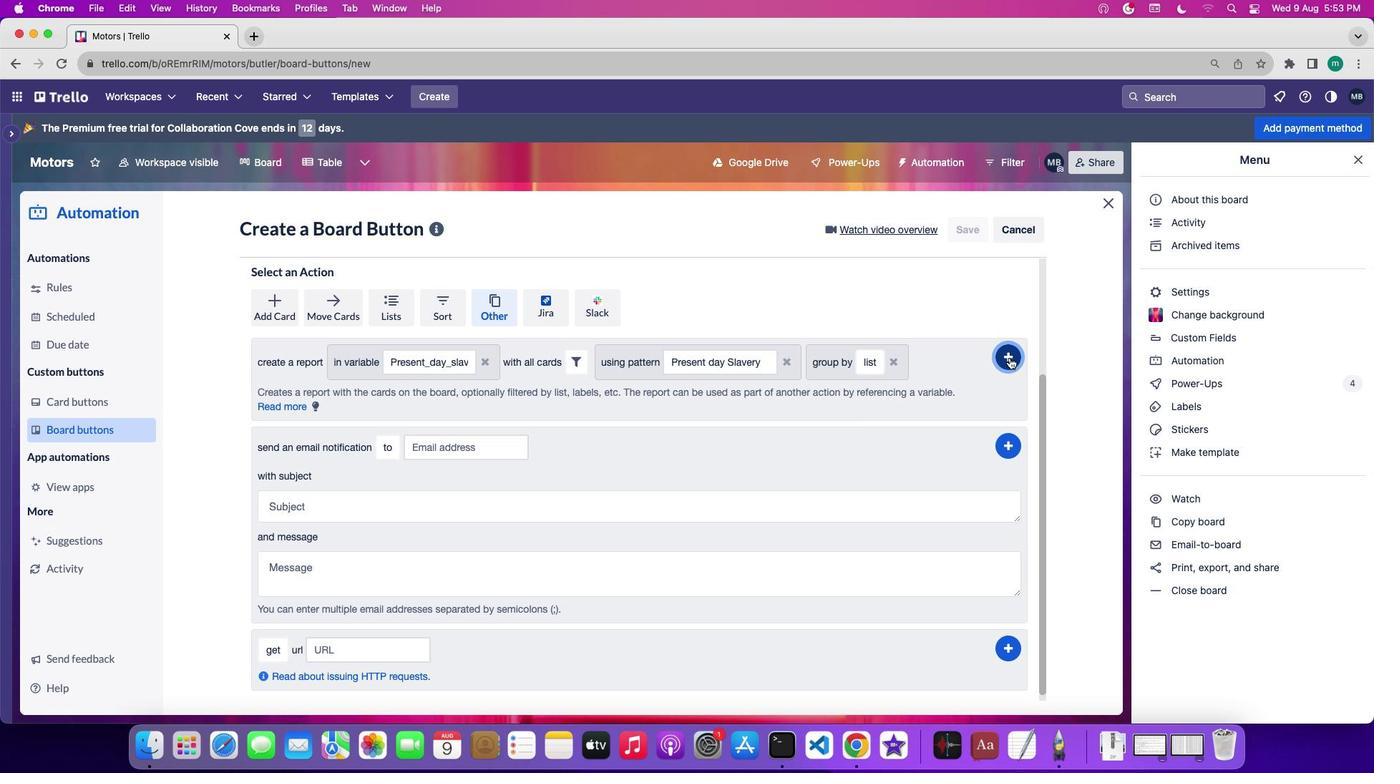 
Action: Mouse pressed left at (1009, 357)
Screenshot: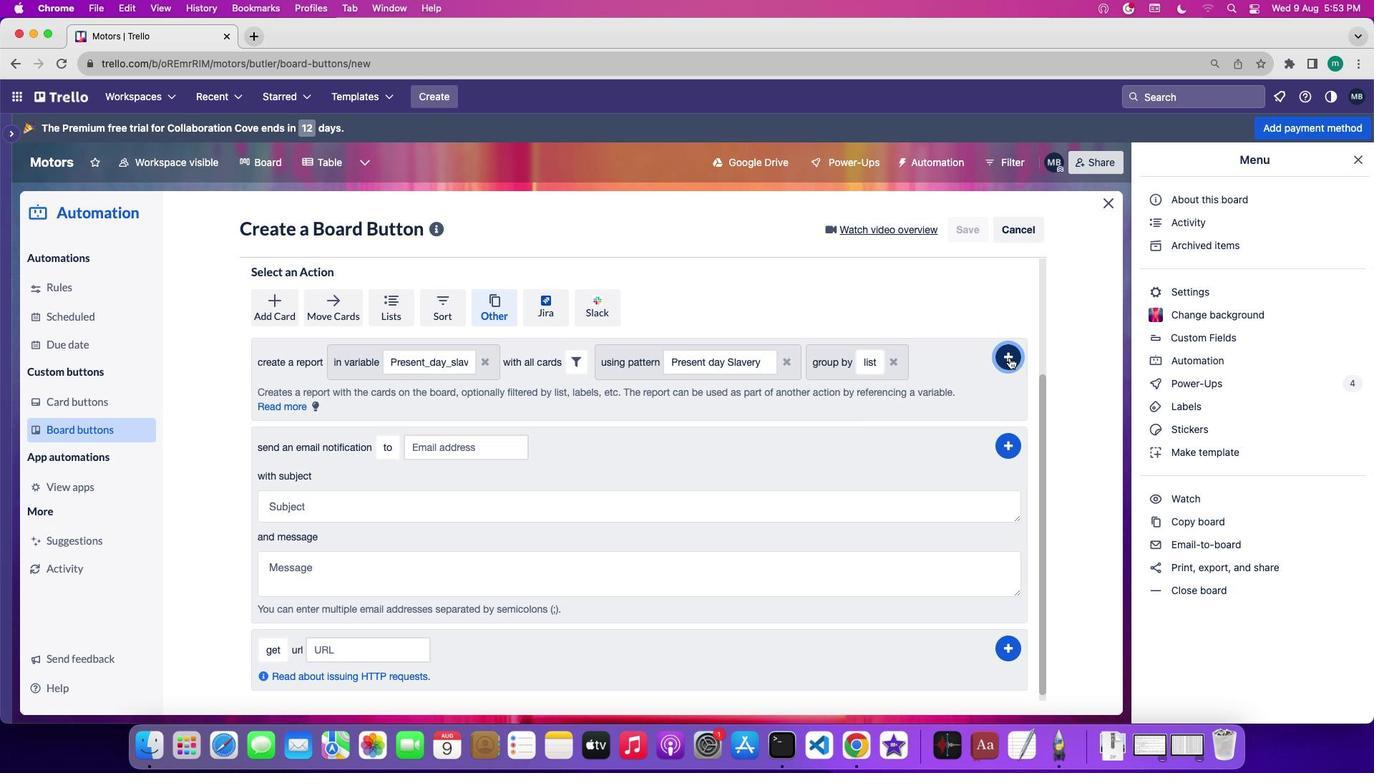 
